 Task: Add Yellow Label titled Label0042 to Card Card0042 in Board Board0041 in Workspace Development in Trello
Action: Mouse moved to (555, 29)
Screenshot: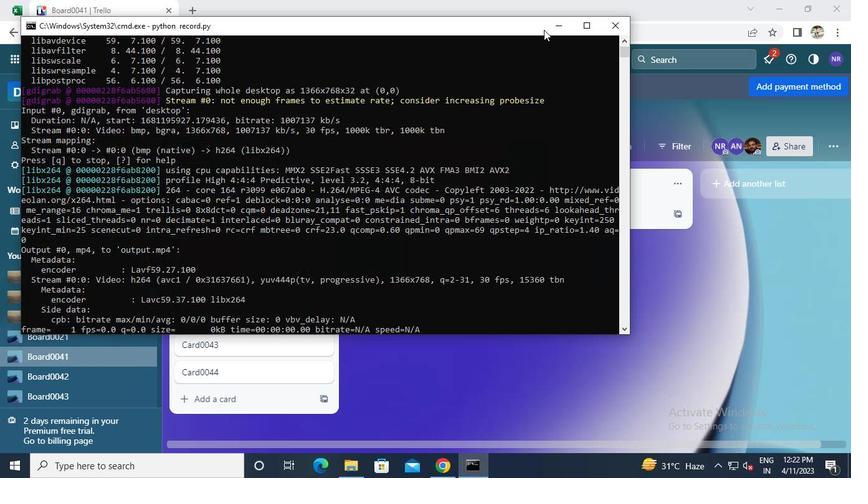 
Action: Mouse pressed left at (555, 29)
Screenshot: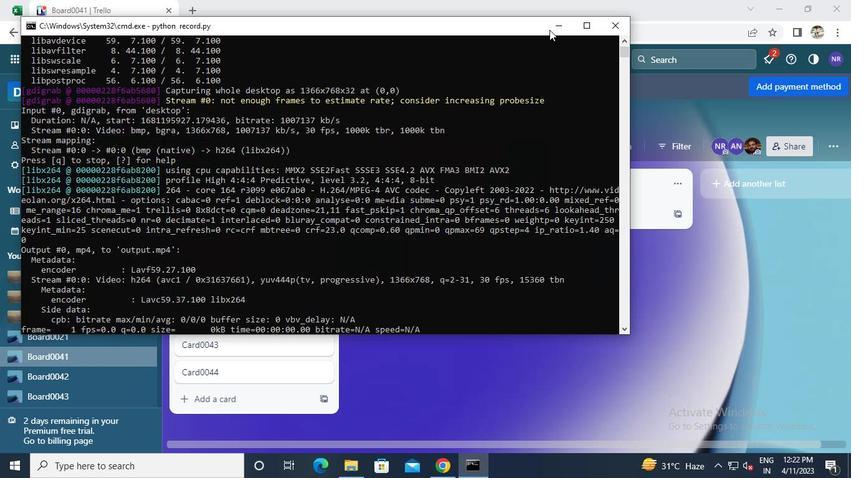 
Action: Mouse moved to (320, 296)
Screenshot: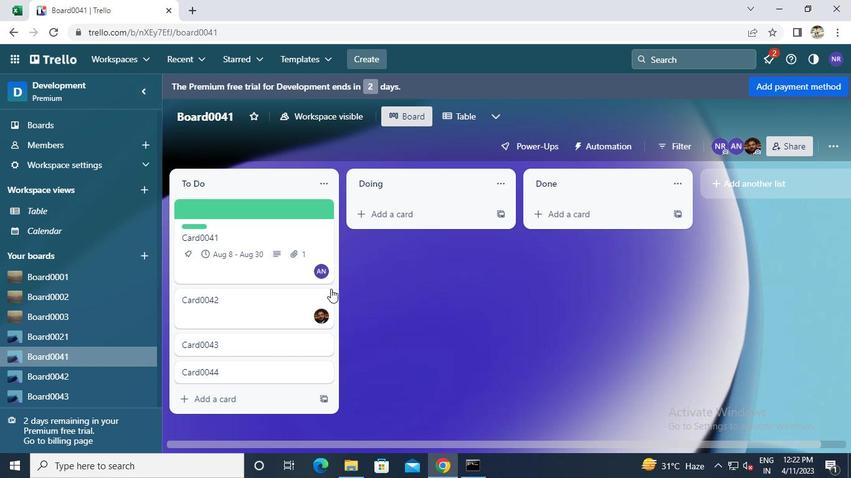 
Action: Mouse pressed left at (320, 296)
Screenshot: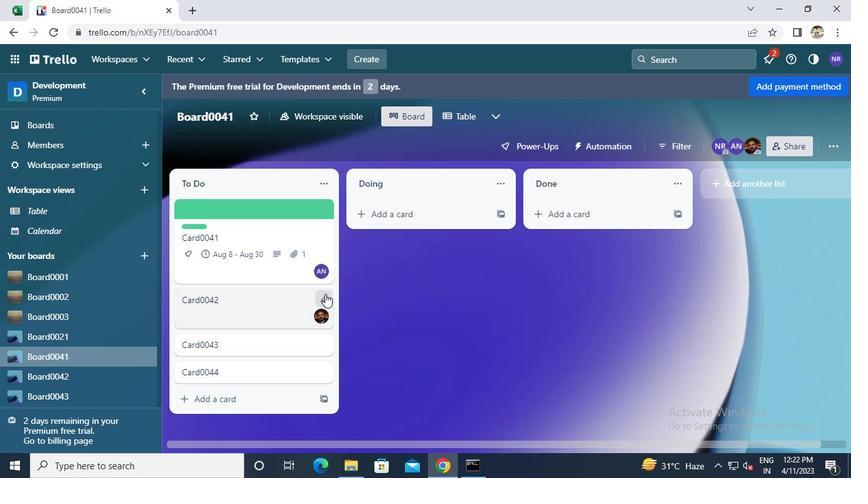 
Action: Mouse moved to (365, 240)
Screenshot: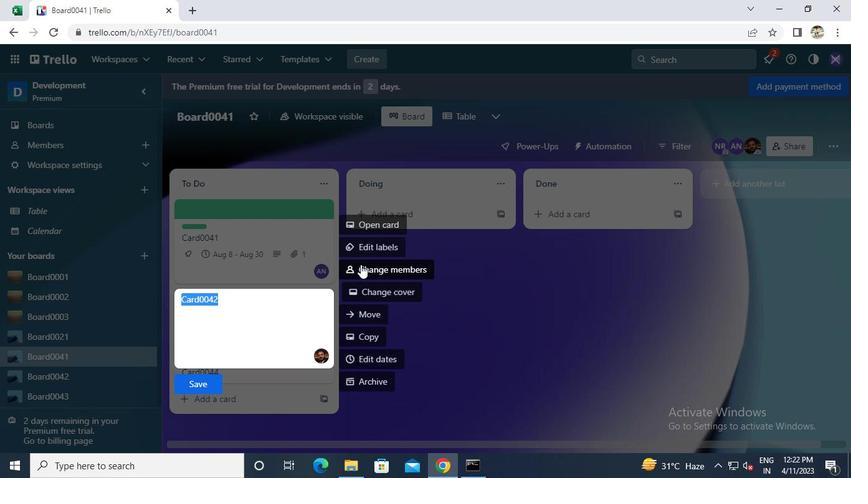 
Action: Mouse pressed left at (365, 240)
Screenshot: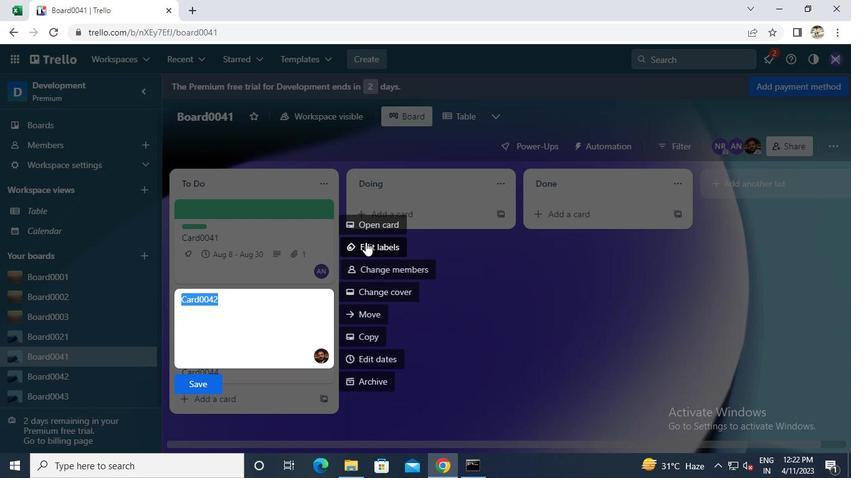 
Action: Mouse moved to (387, 328)
Screenshot: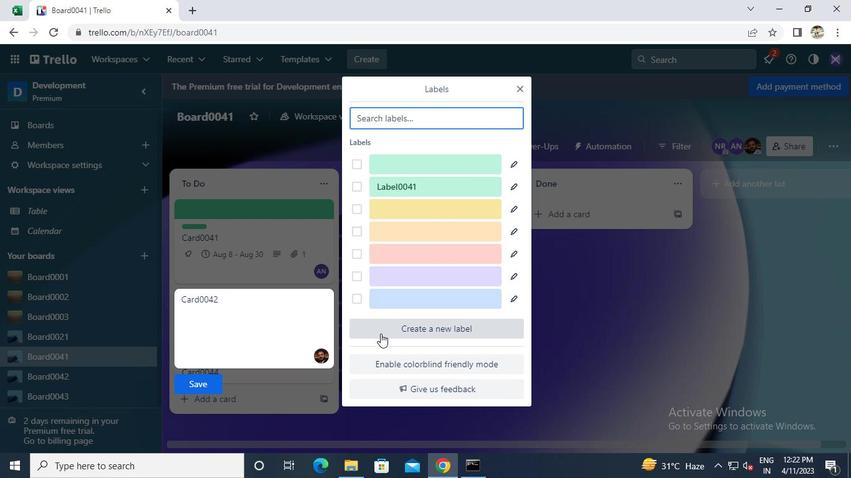 
Action: Mouse pressed left at (387, 328)
Screenshot: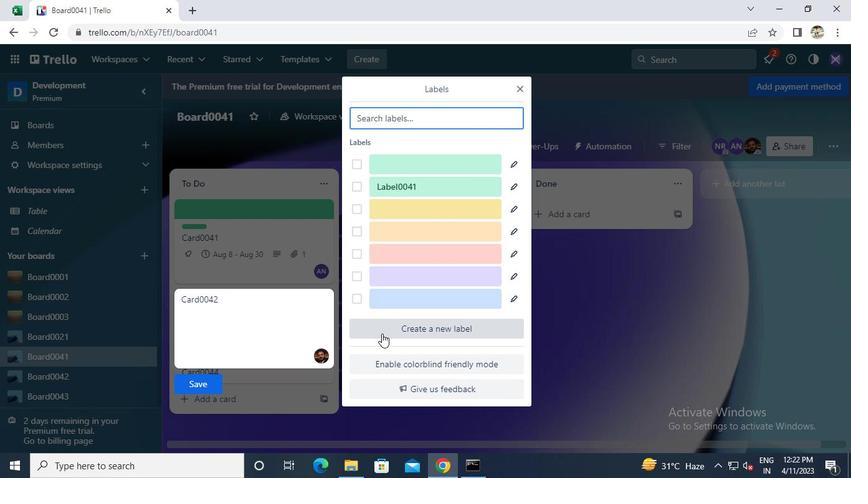 
Action: Mouse moved to (387, 328)
Screenshot: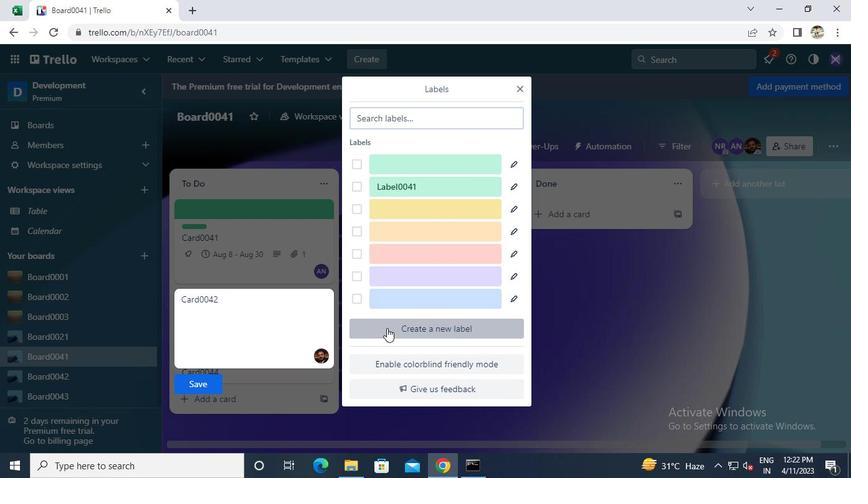 
Action: Keyboard Key.caps_lock
Screenshot: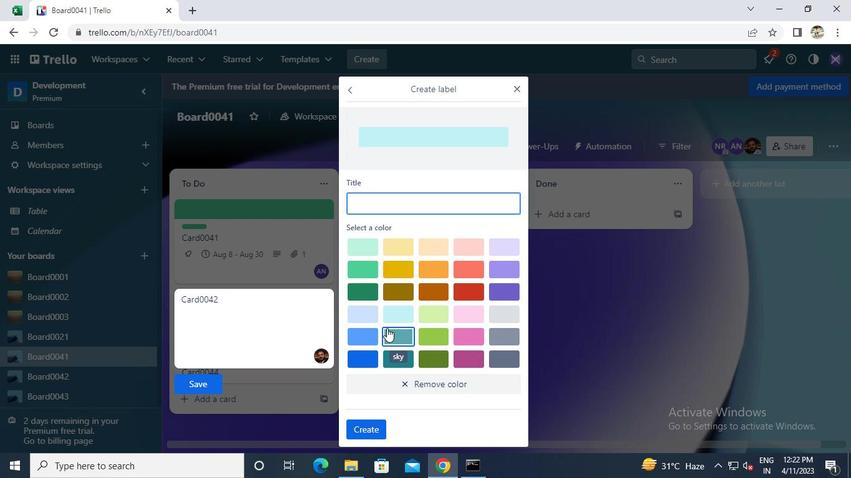 
Action: Keyboard Key.caps_lock
Screenshot: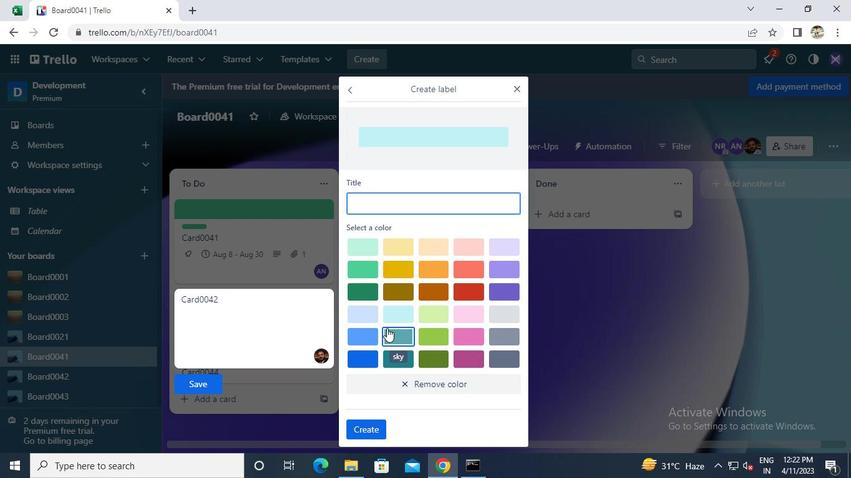 
Action: Keyboard l
Screenshot: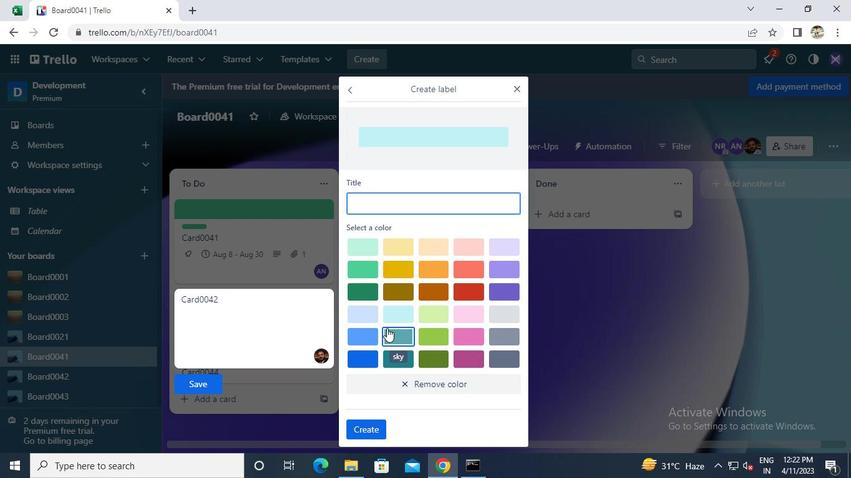 
Action: Keyboard Key.caps_lock
Screenshot: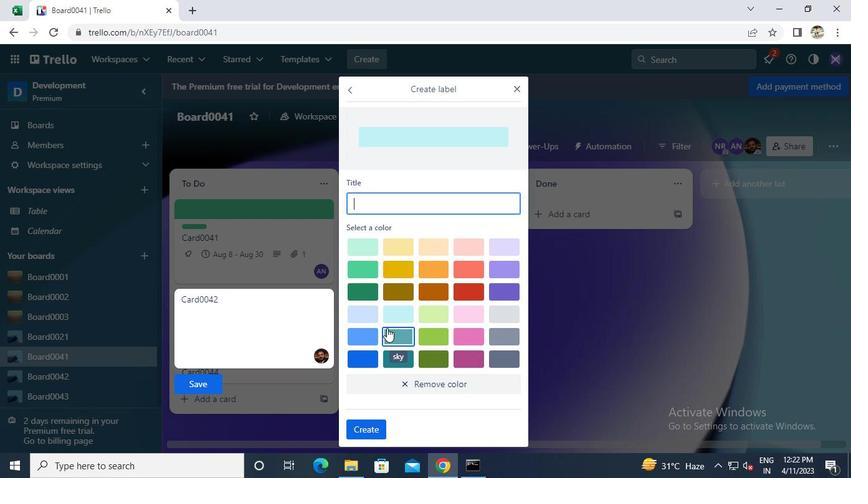 
Action: Keyboard a
Screenshot: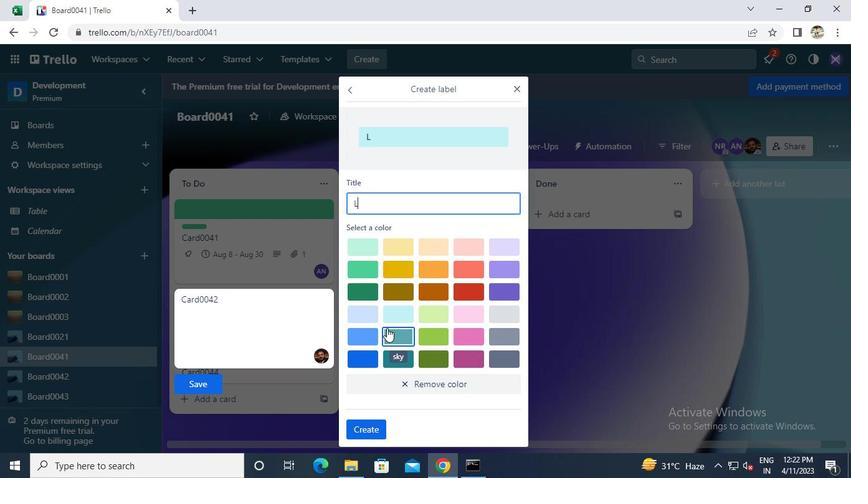 
Action: Keyboard b
Screenshot: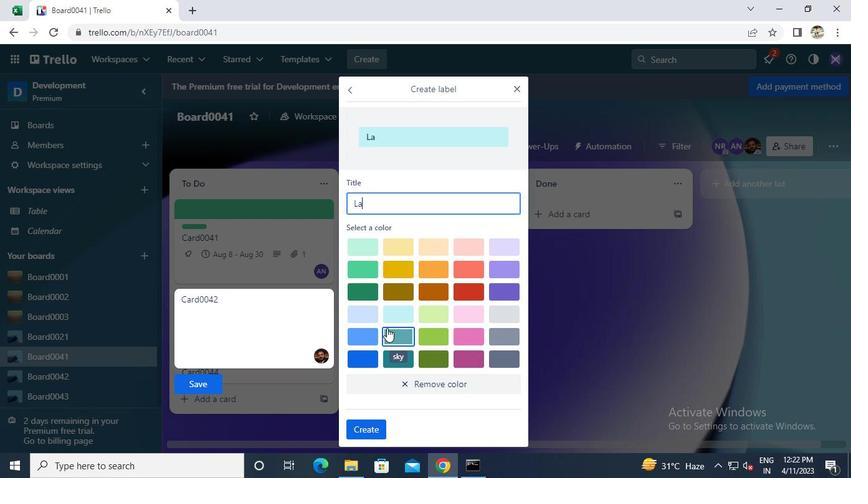 
Action: Keyboard e
Screenshot: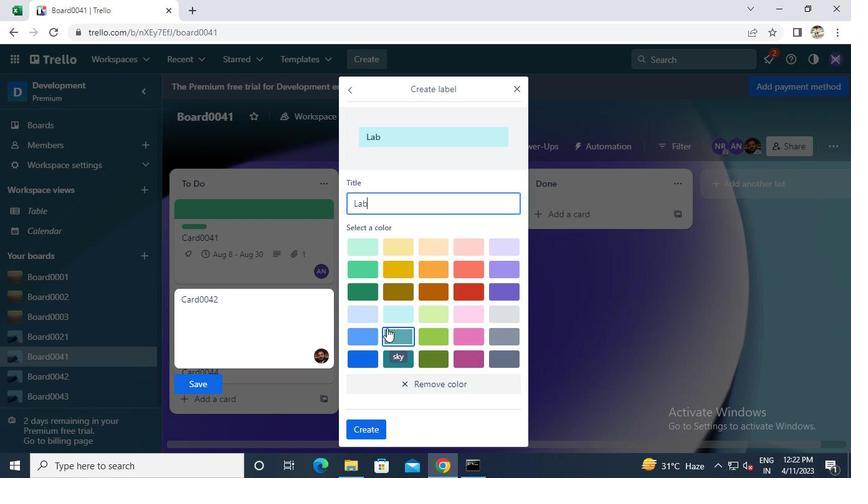 
Action: Keyboard l
Screenshot: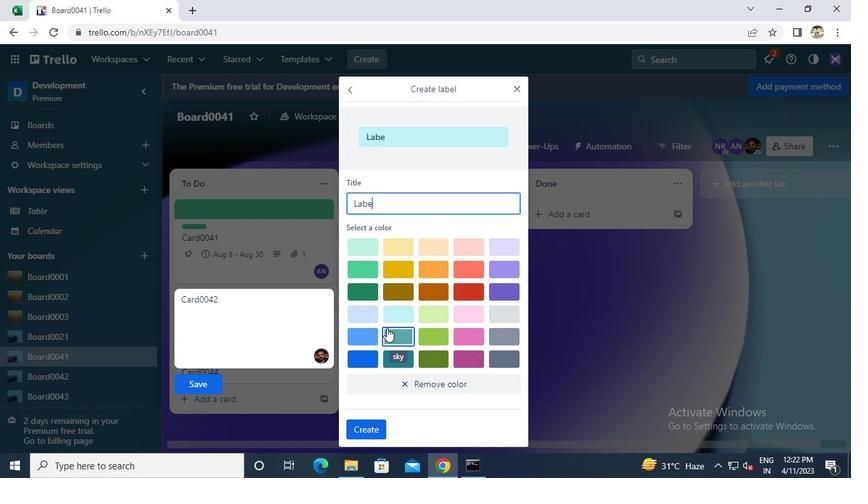 
Action: Keyboard 0
Screenshot: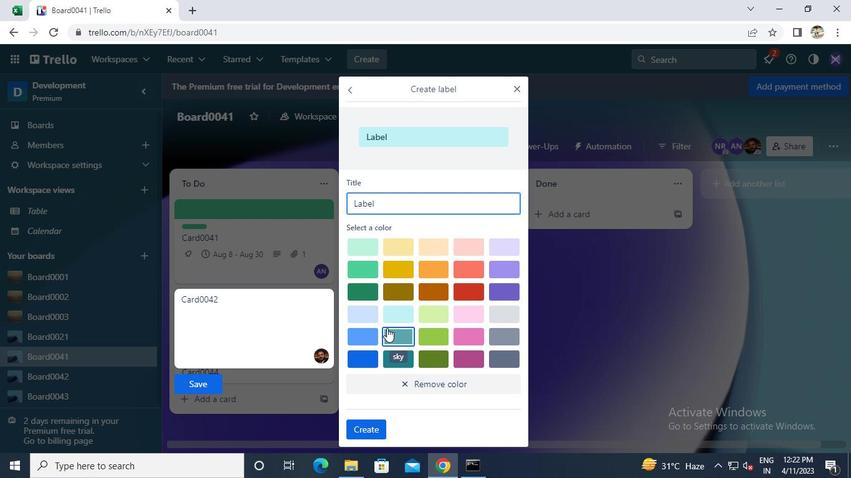 
Action: Keyboard 0
Screenshot: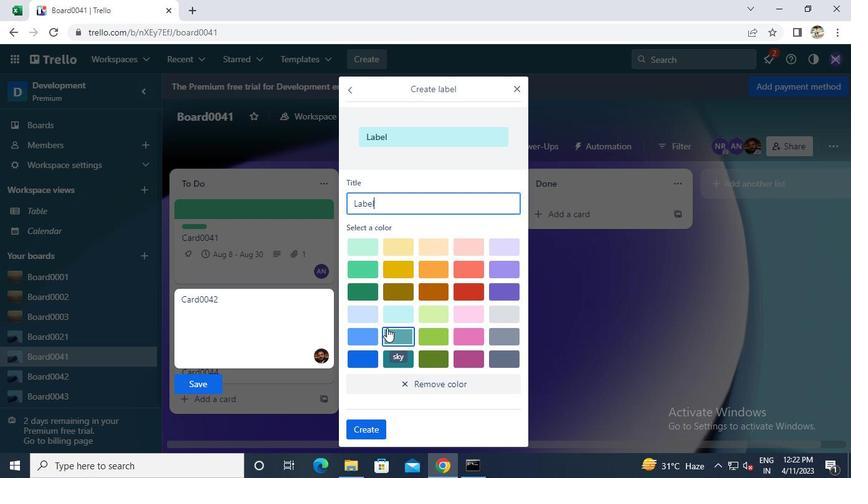 
Action: Keyboard 4
Screenshot: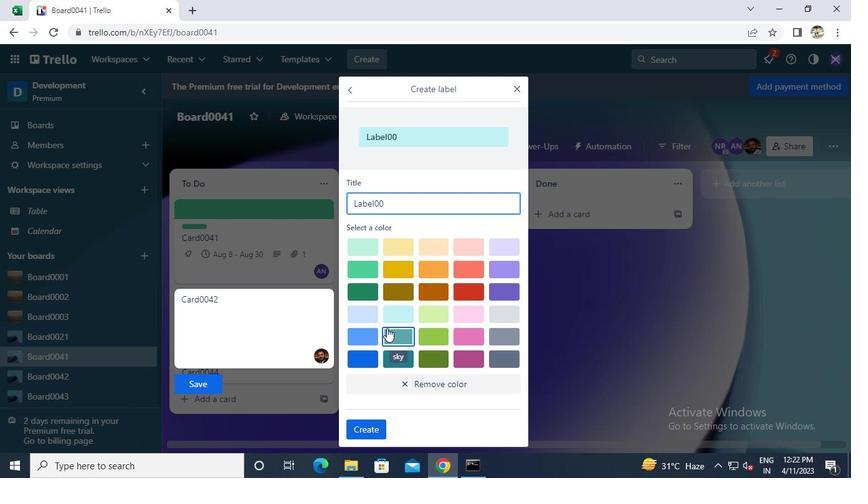 
Action: Keyboard 2
Screenshot: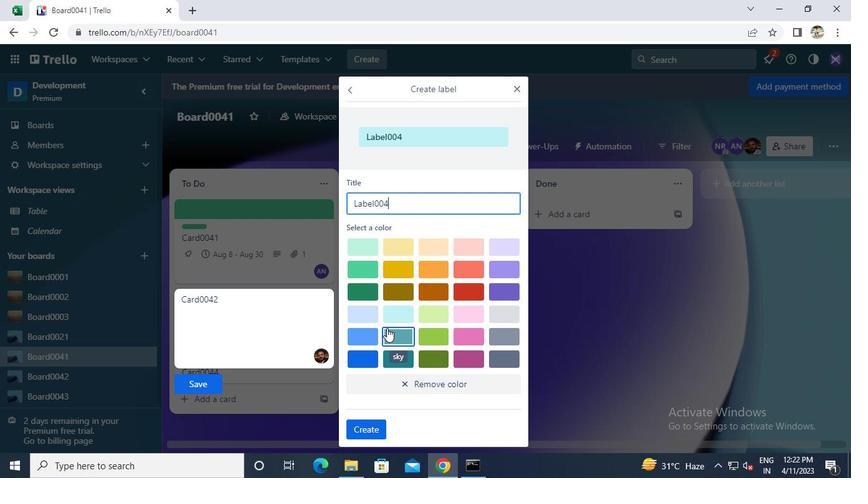 
Action: Mouse moved to (400, 270)
Screenshot: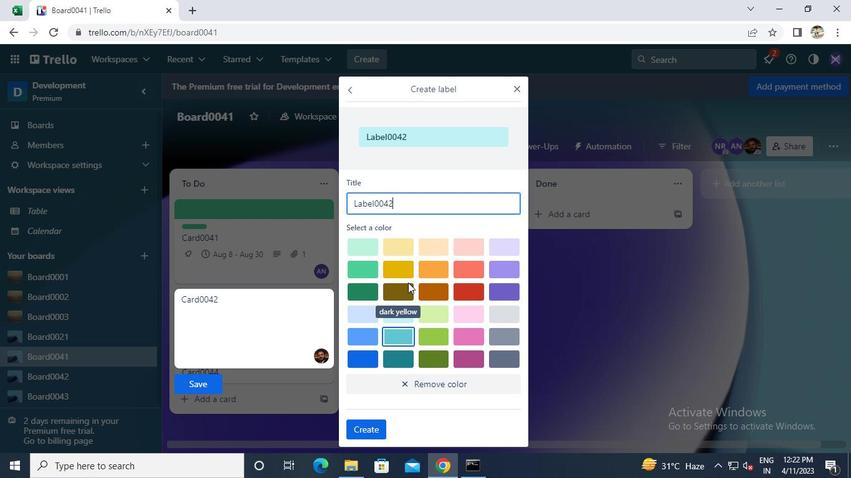 
Action: Mouse pressed left at (400, 270)
Screenshot: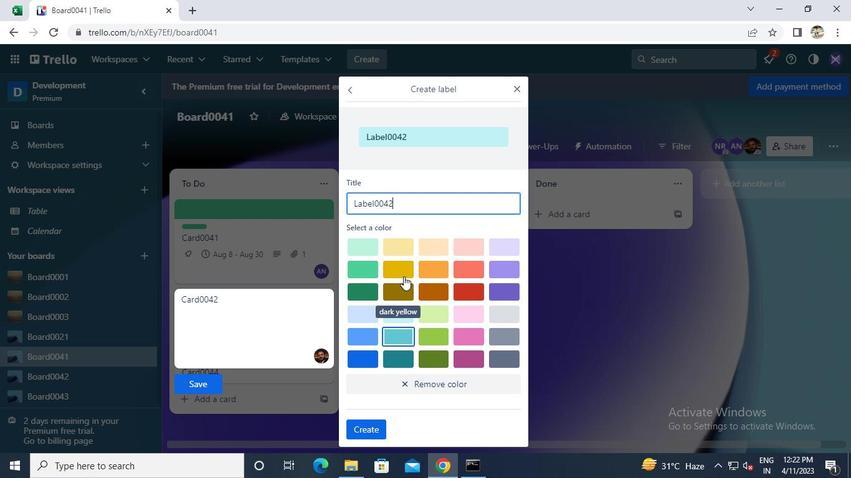 
Action: Mouse moved to (366, 430)
Screenshot: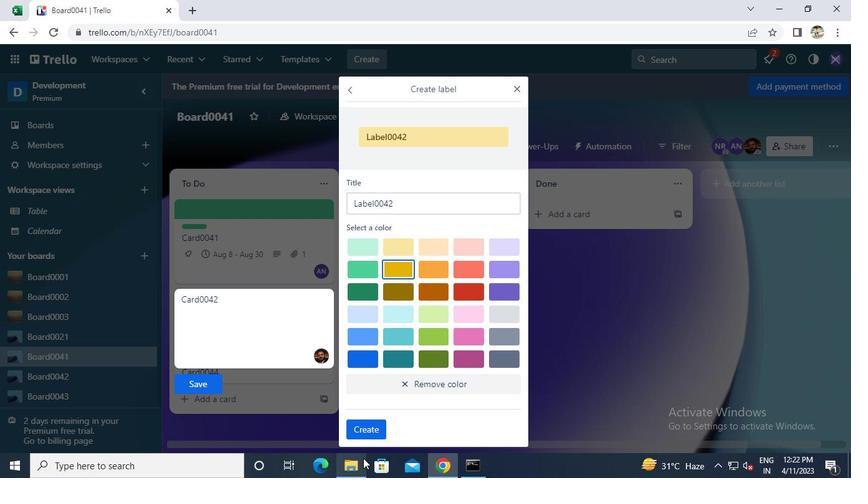 
Action: Mouse pressed left at (366, 430)
Screenshot: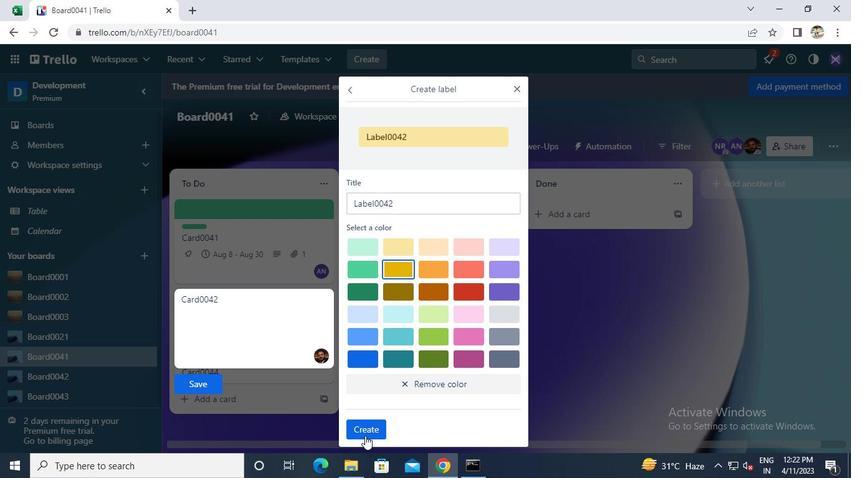 
Action: Mouse moved to (473, 463)
Screenshot: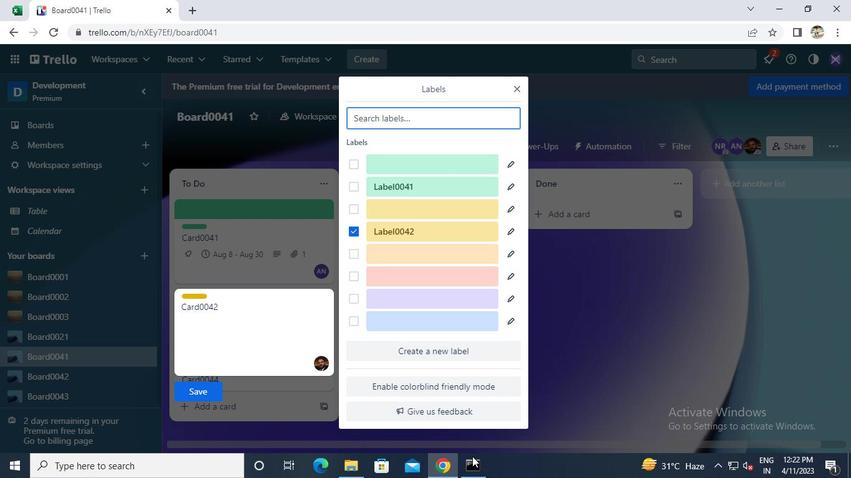 
Action: Mouse pressed left at (473, 463)
Screenshot: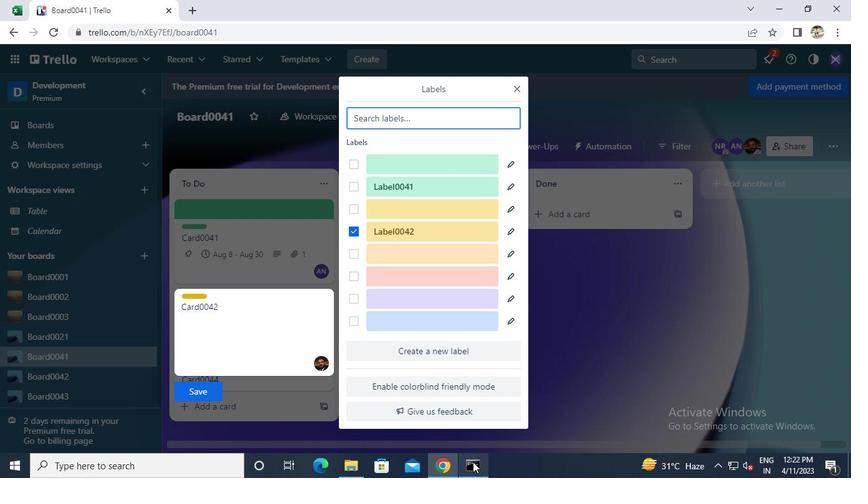 
Action: Mouse moved to (616, 26)
Screenshot: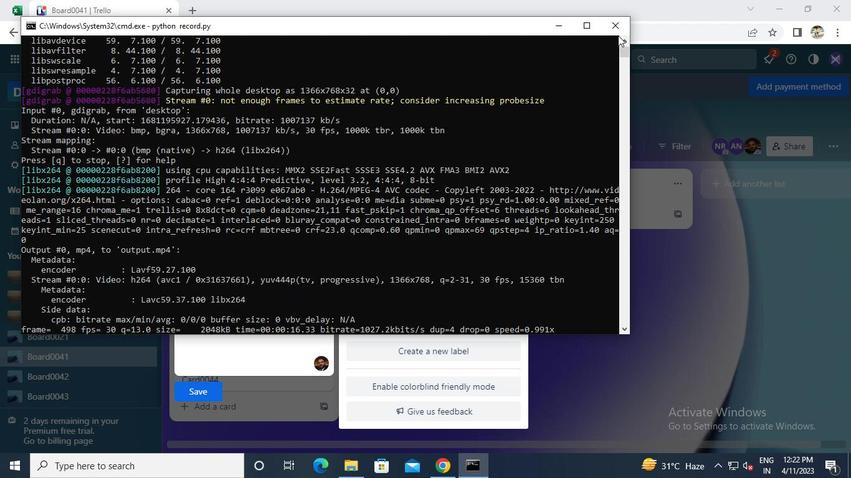 
Action: Mouse pressed left at (616, 26)
Screenshot: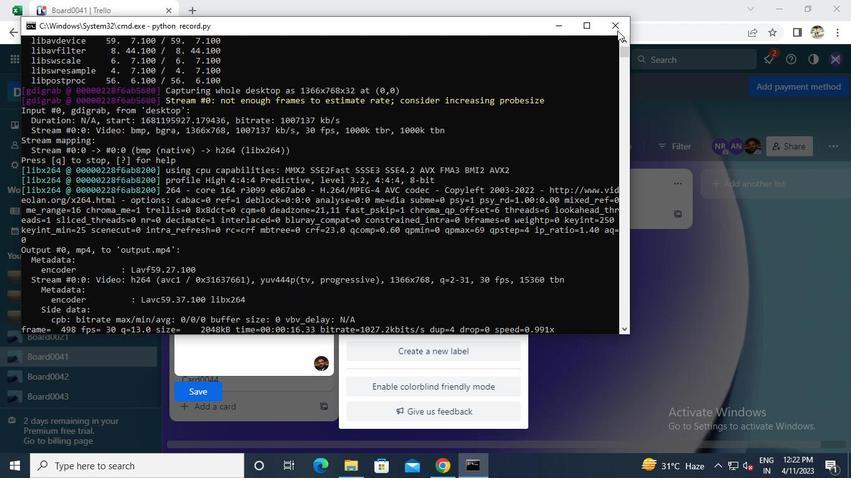
Action: Mouse moved to (616, 26)
Screenshot: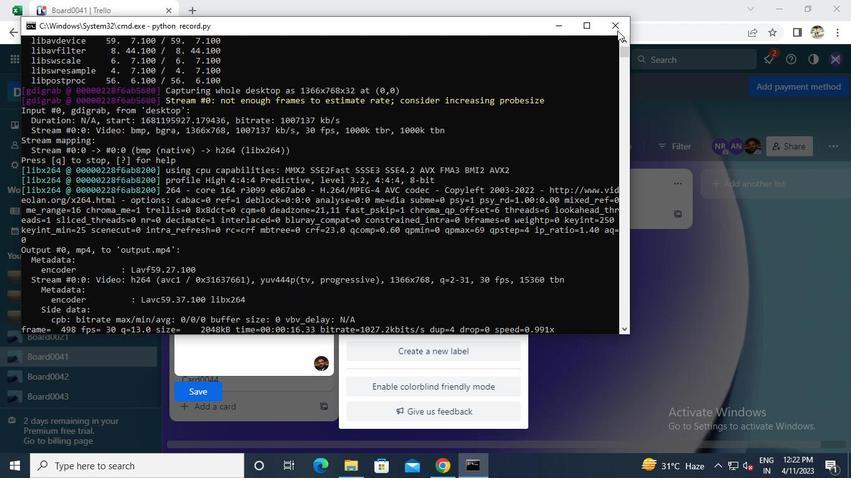 
